 Task: Use the formula "MINA" in spreadsheet "Project portfolio".
Action: Mouse moved to (503, 379)
Screenshot: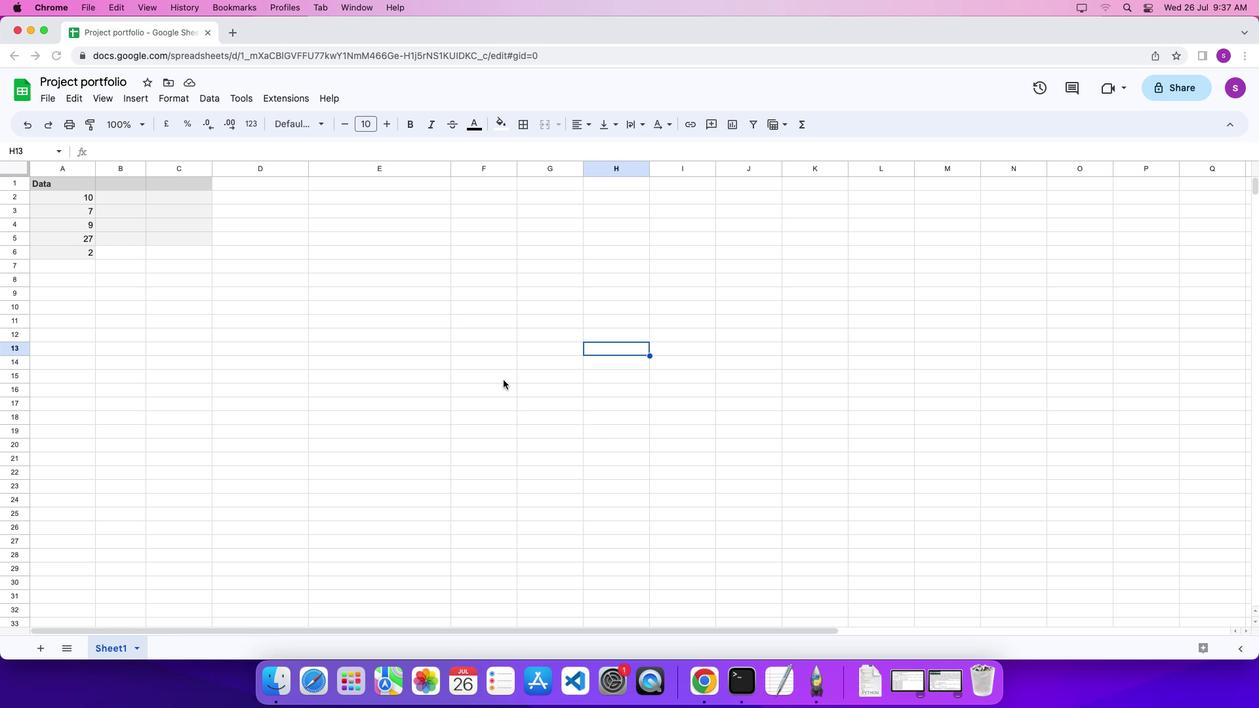 
Action: Mouse pressed left at (503, 379)
Screenshot: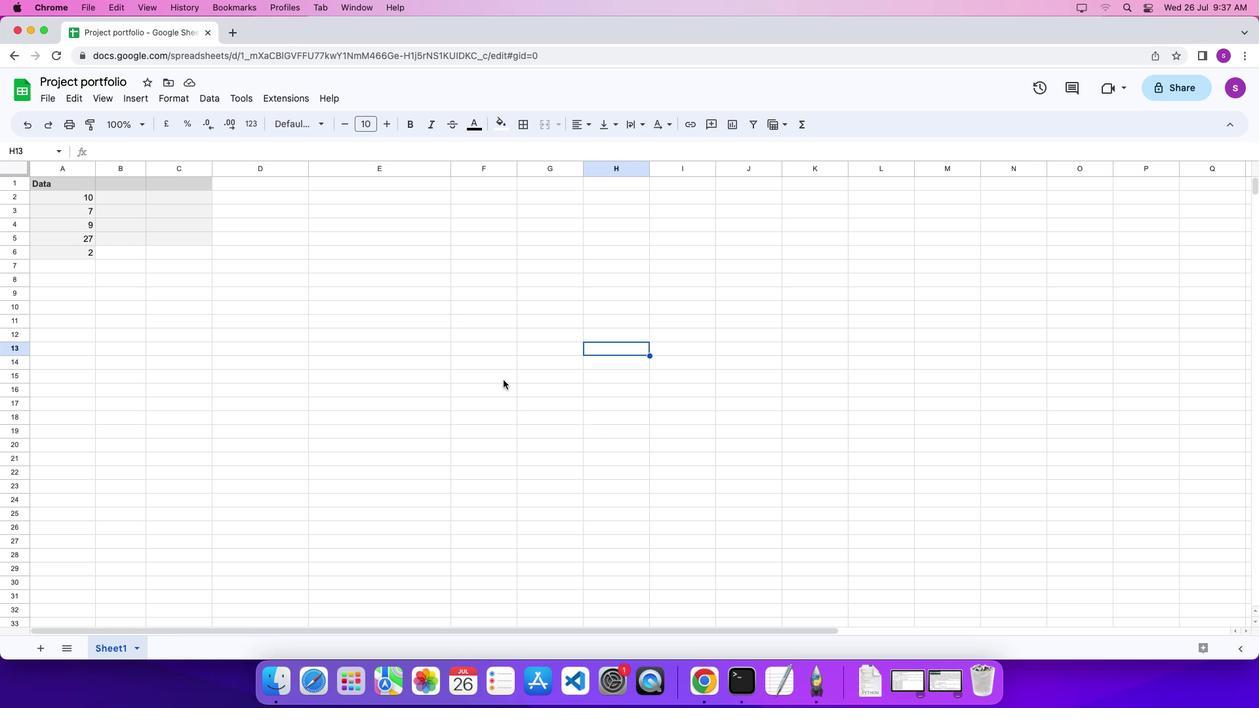 
Action: Mouse pressed left at (503, 379)
Screenshot: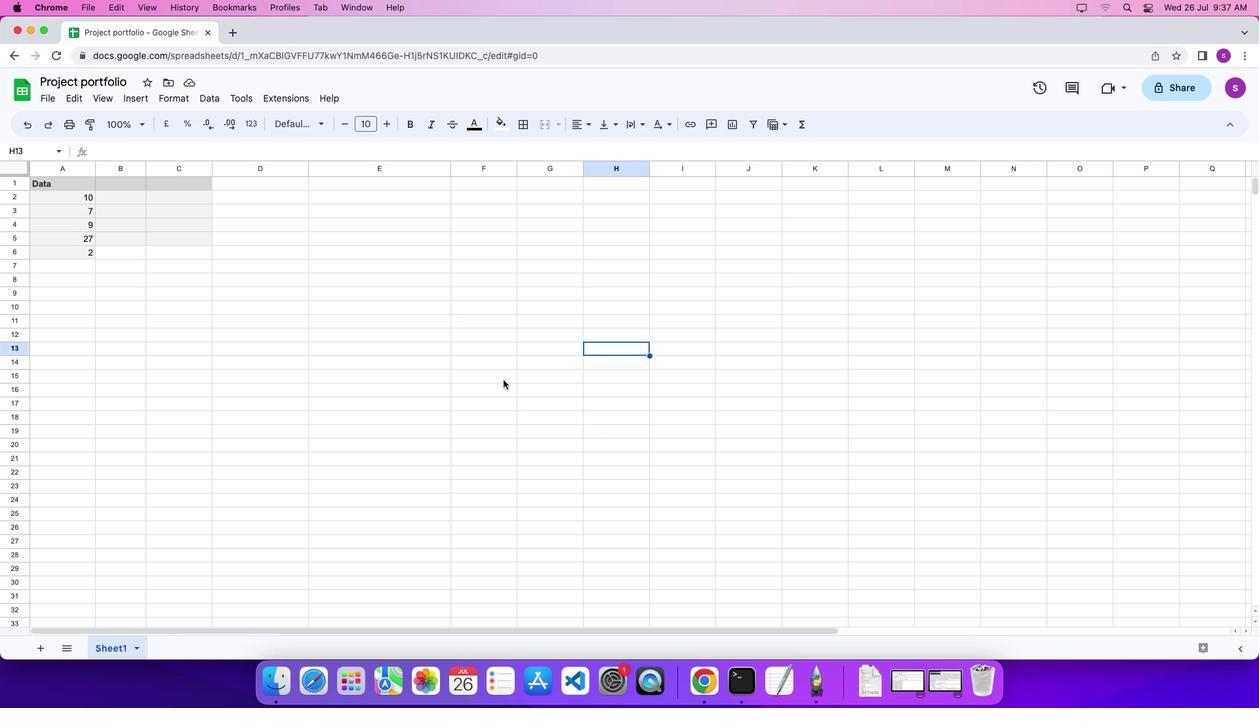 
Action: Mouse pressed left at (503, 379)
Screenshot: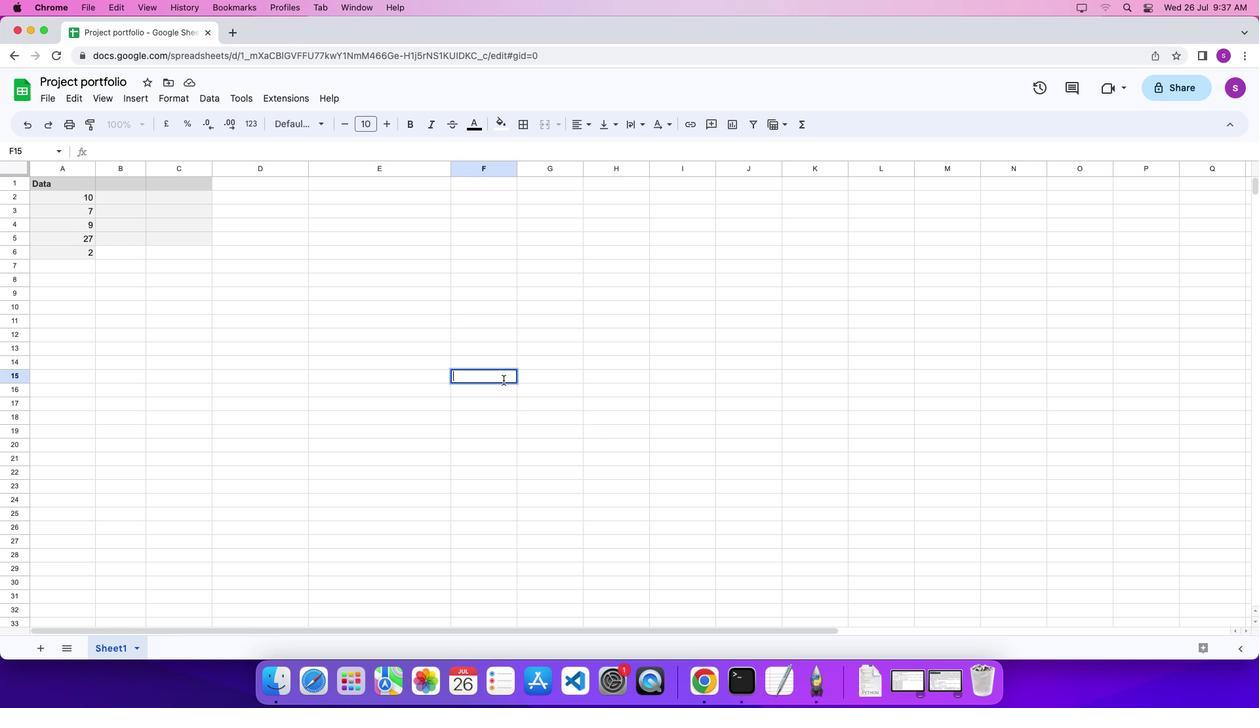 
Action: Key pressed '='
Screenshot: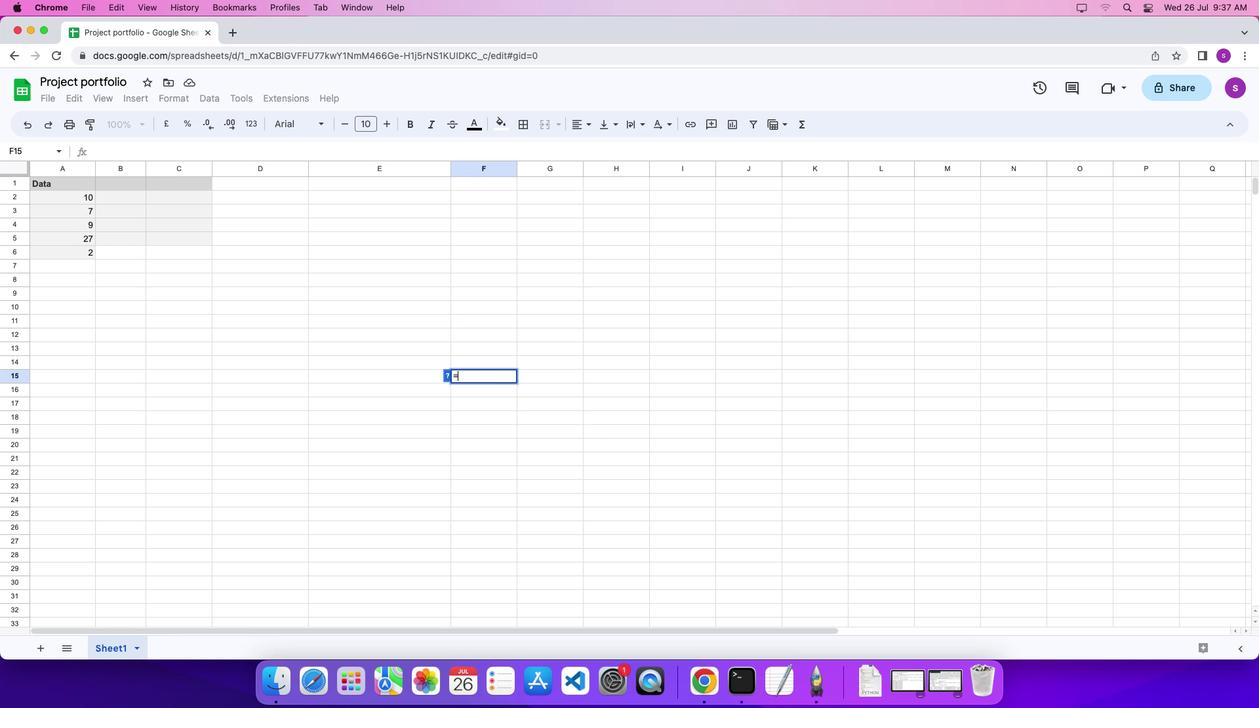 
Action: Mouse moved to (801, 127)
Screenshot: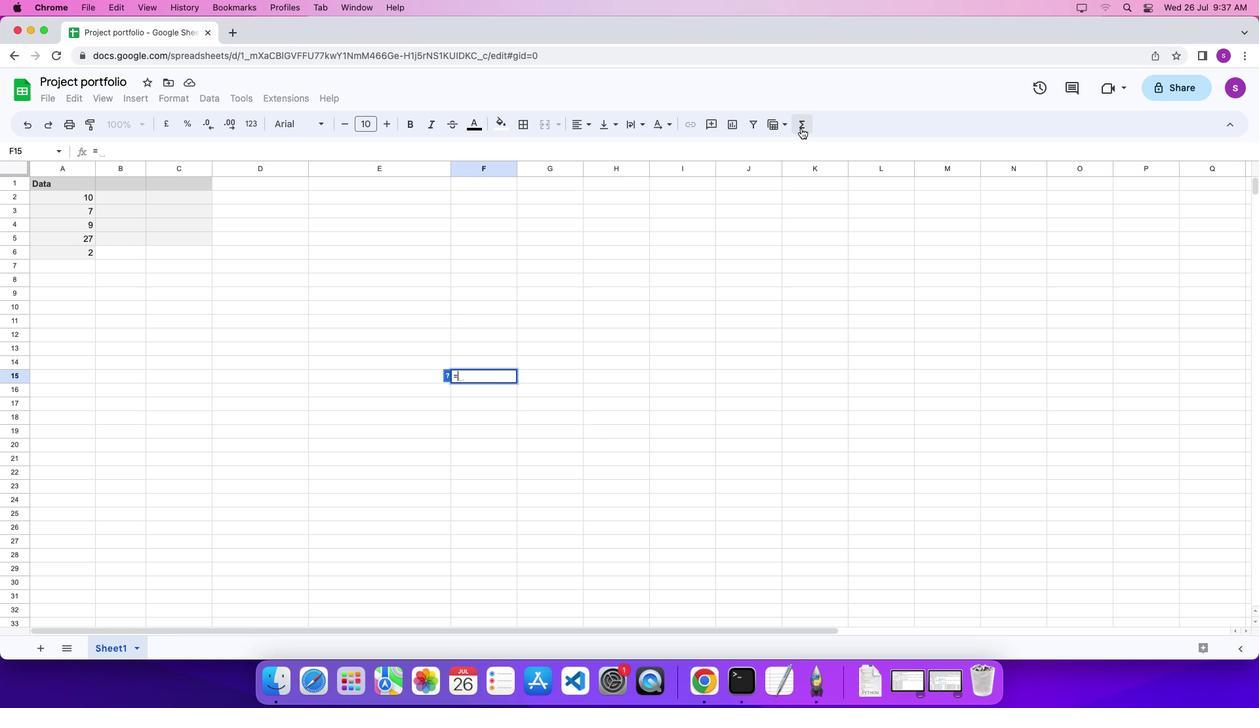 
Action: Mouse pressed left at (801, 127)
Screenshot: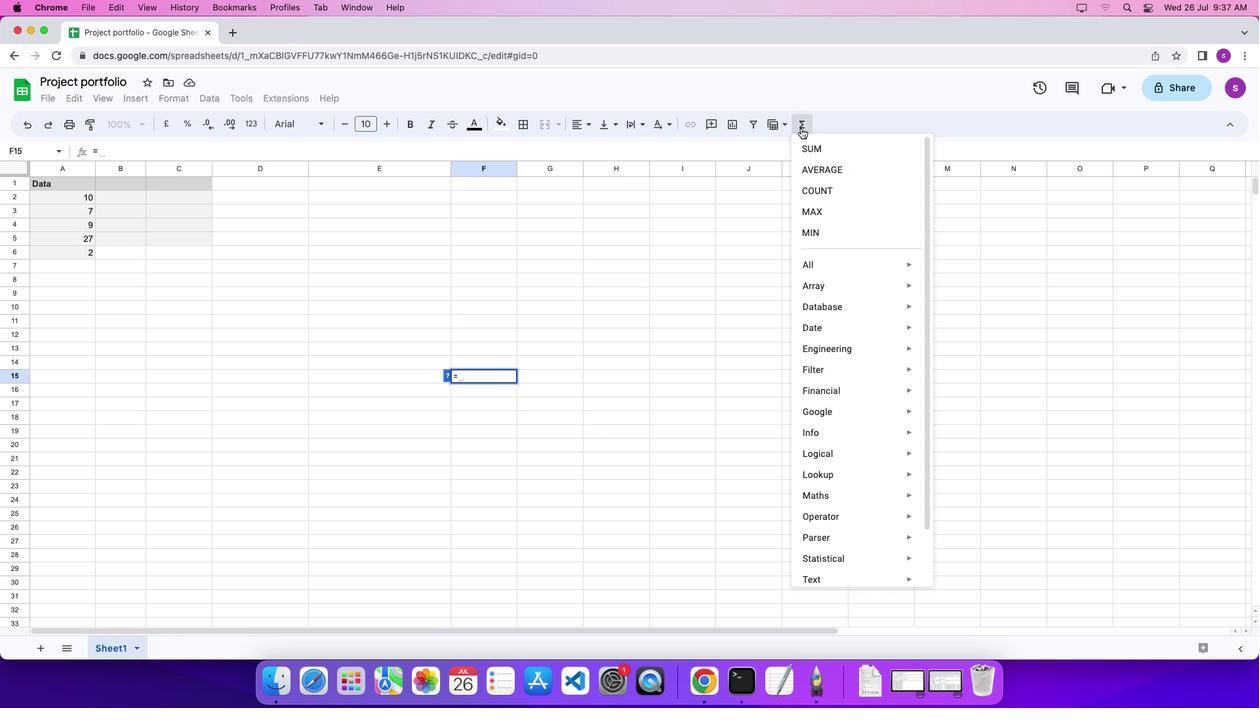 
Action: Mouse moved to (1018, 406)
Screenshot: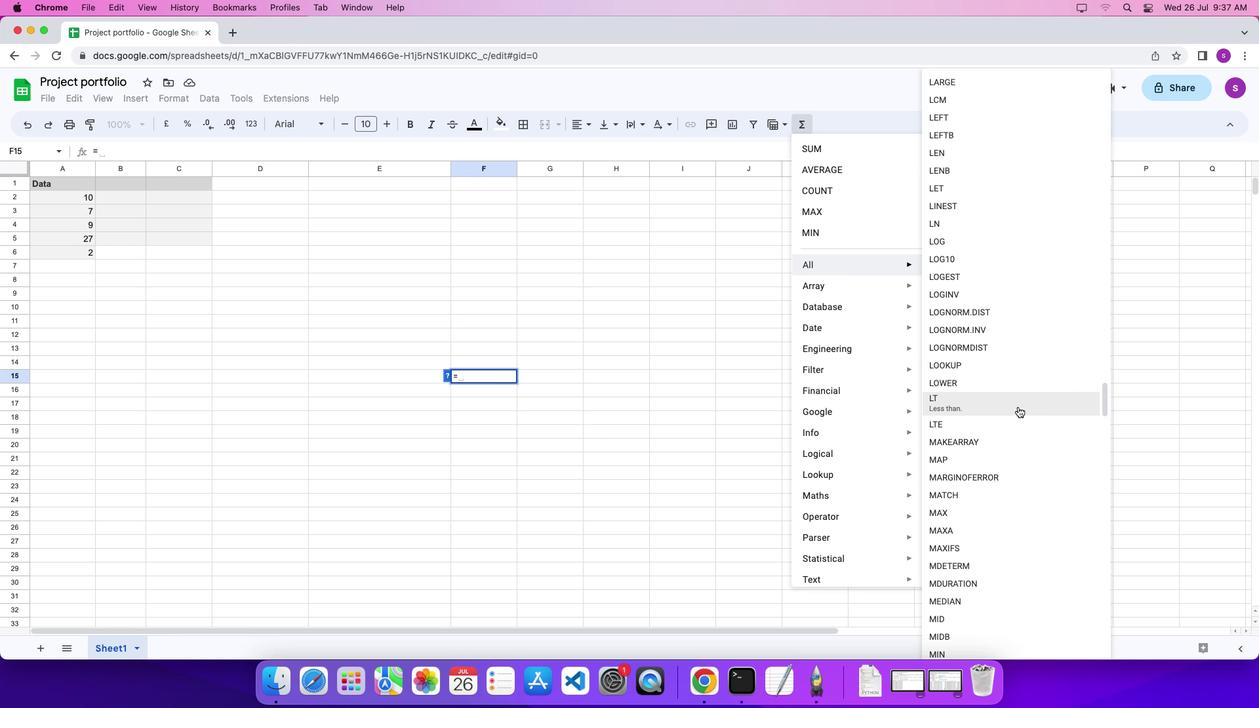 
Action: Mouse scrolled (1018, 406) with delta (0, 0)
Screenshot: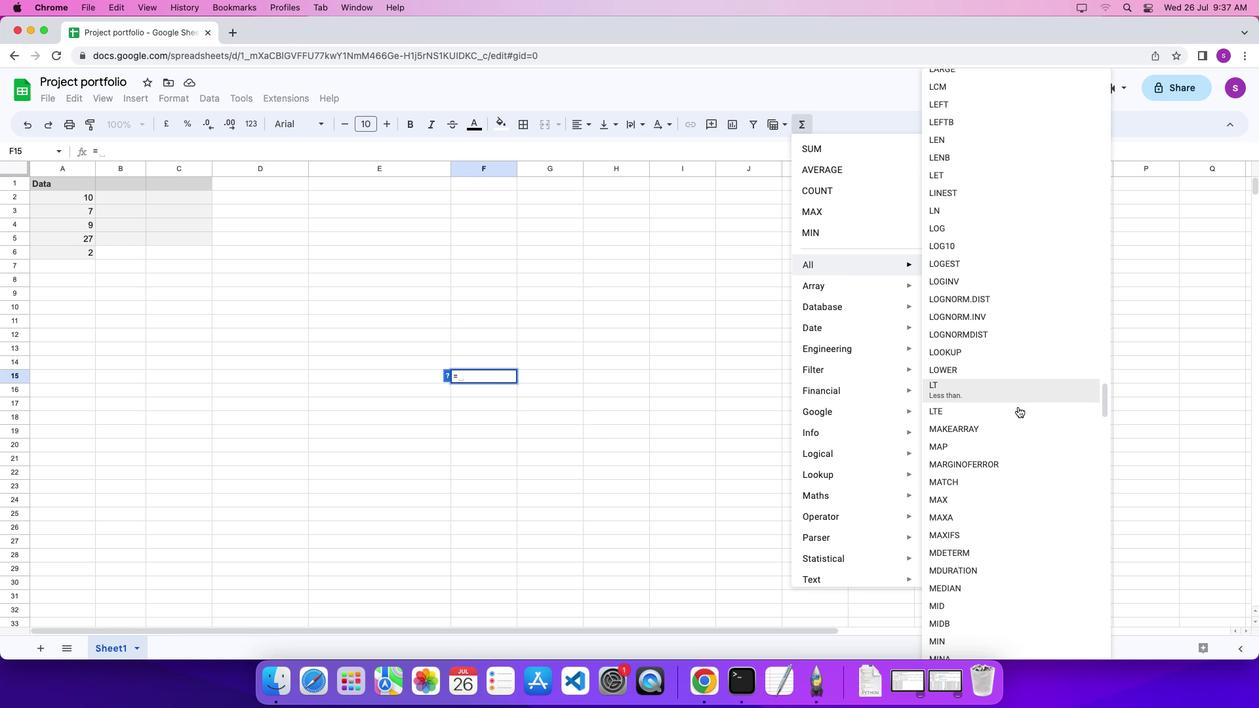 
Action: Mouse scrolled (1018, 406) with delta (0, 0)
Screenshot: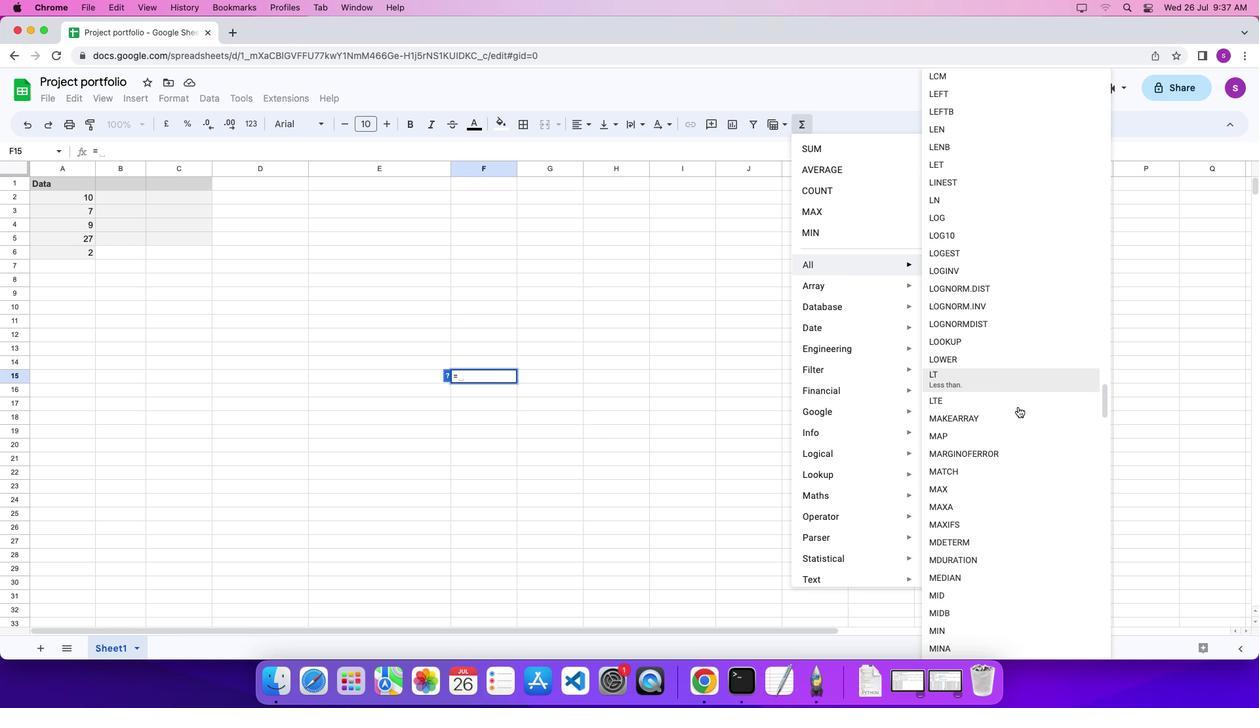 
Action: Mouse scrolled (1018, 406) with delta (0, -1)
Screenshot: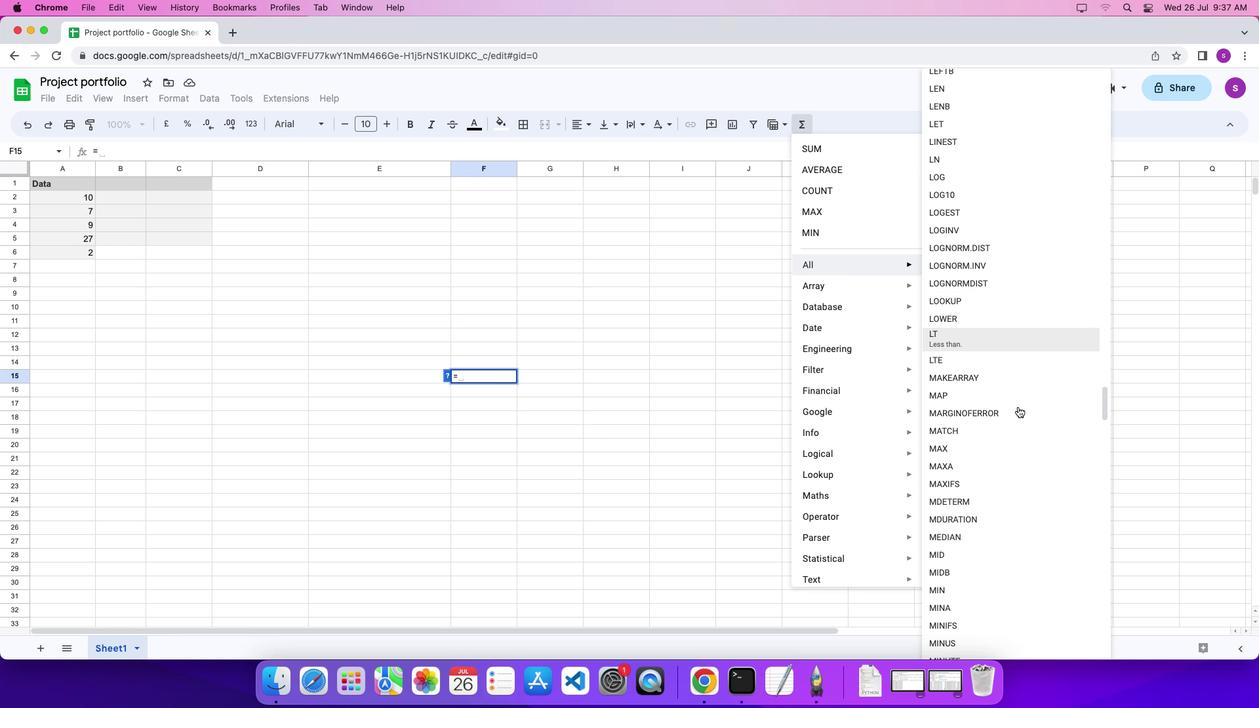 
Action: Mouse moved to (1006, 569)
Screenshot: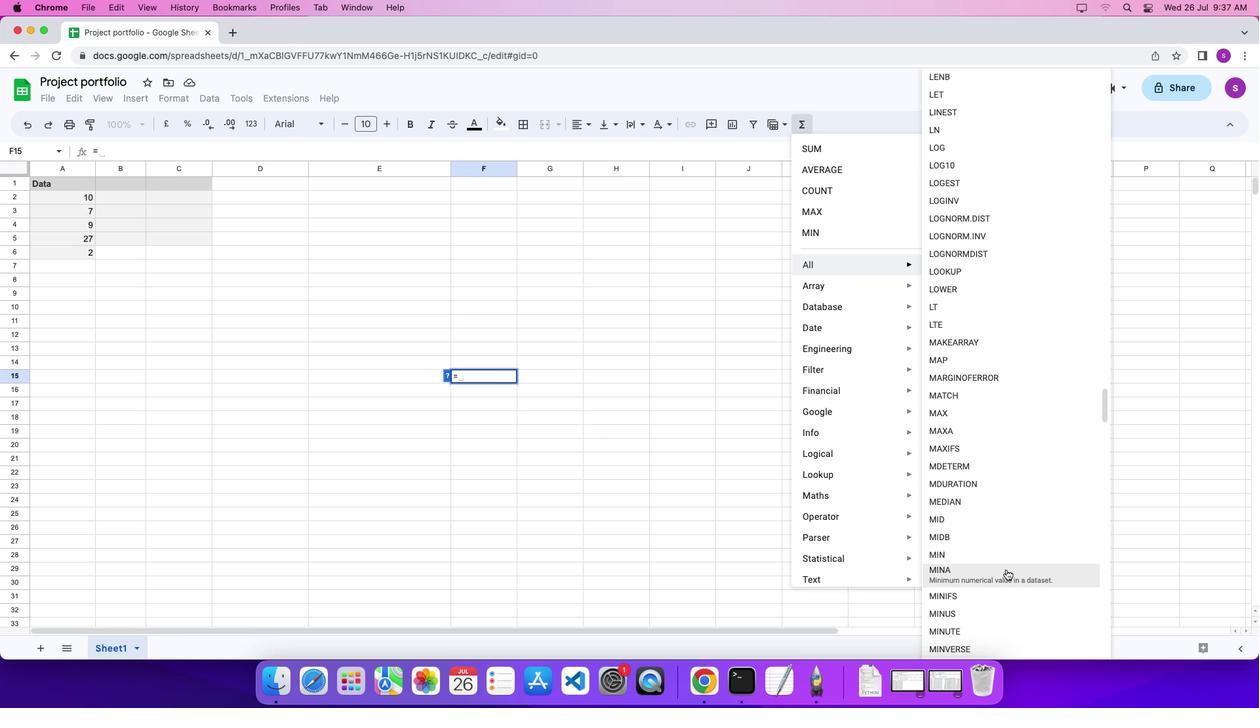 
Action: Mouse pressed left at (1006, 569)
Screenshot: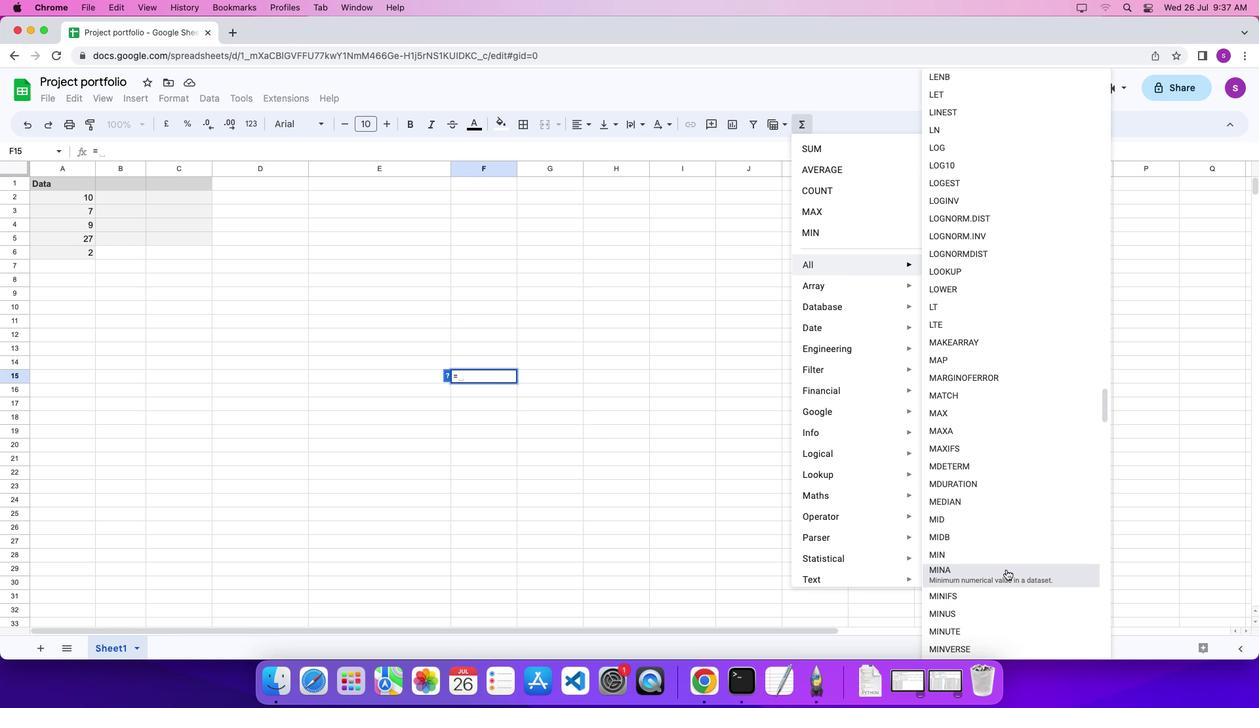 
Action: Mouse moved to (88, 194)
Screenshot: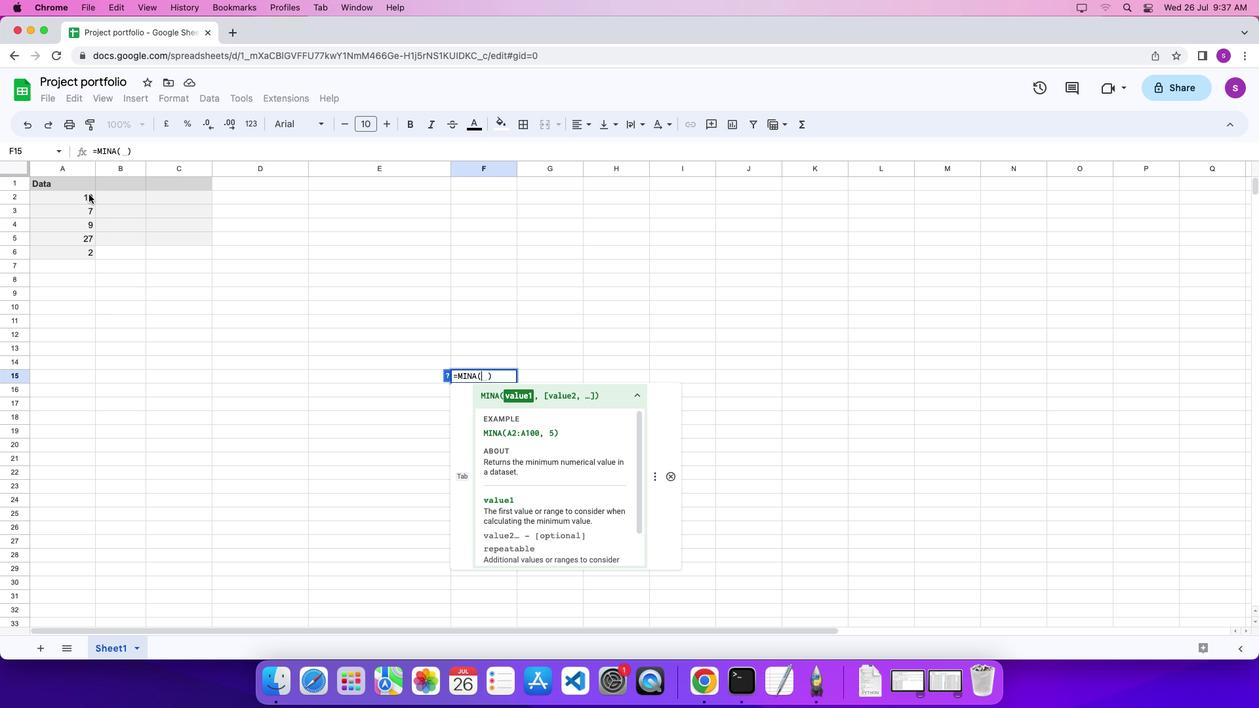 
Action: Mouse pressed left at (88, 194)
Screenshot: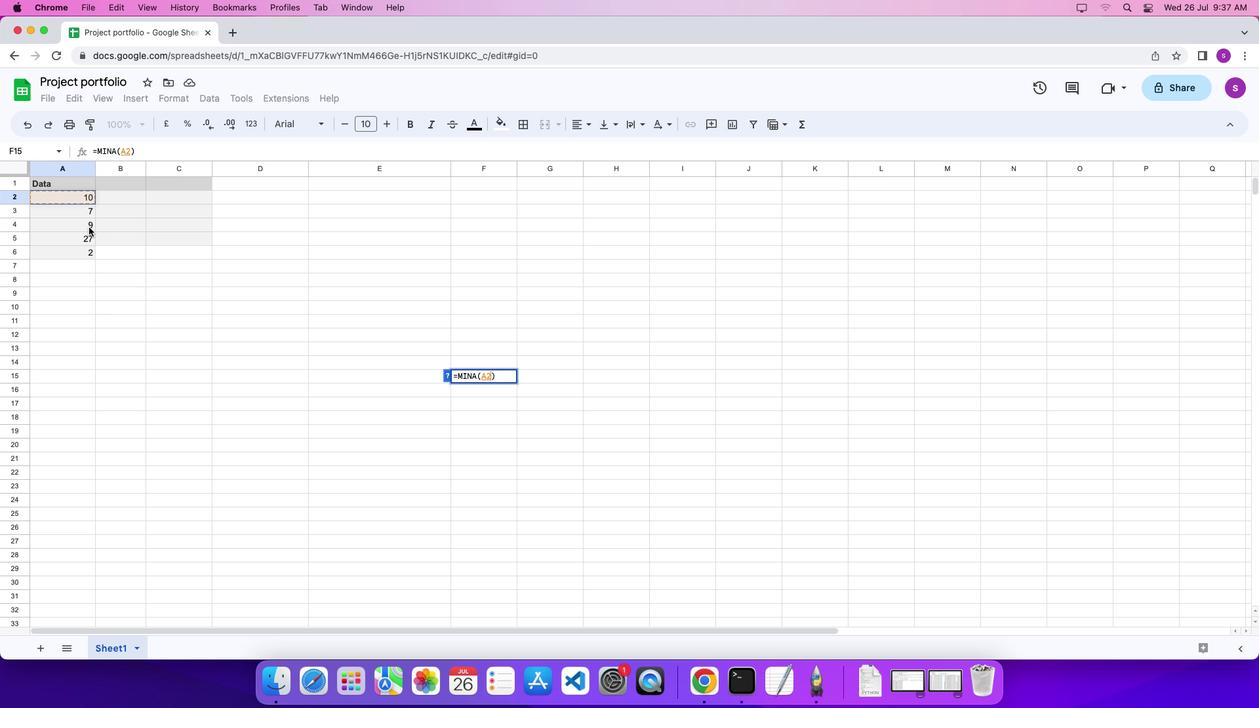 
Action: Mouse moved to (87, 252)
Screenshot: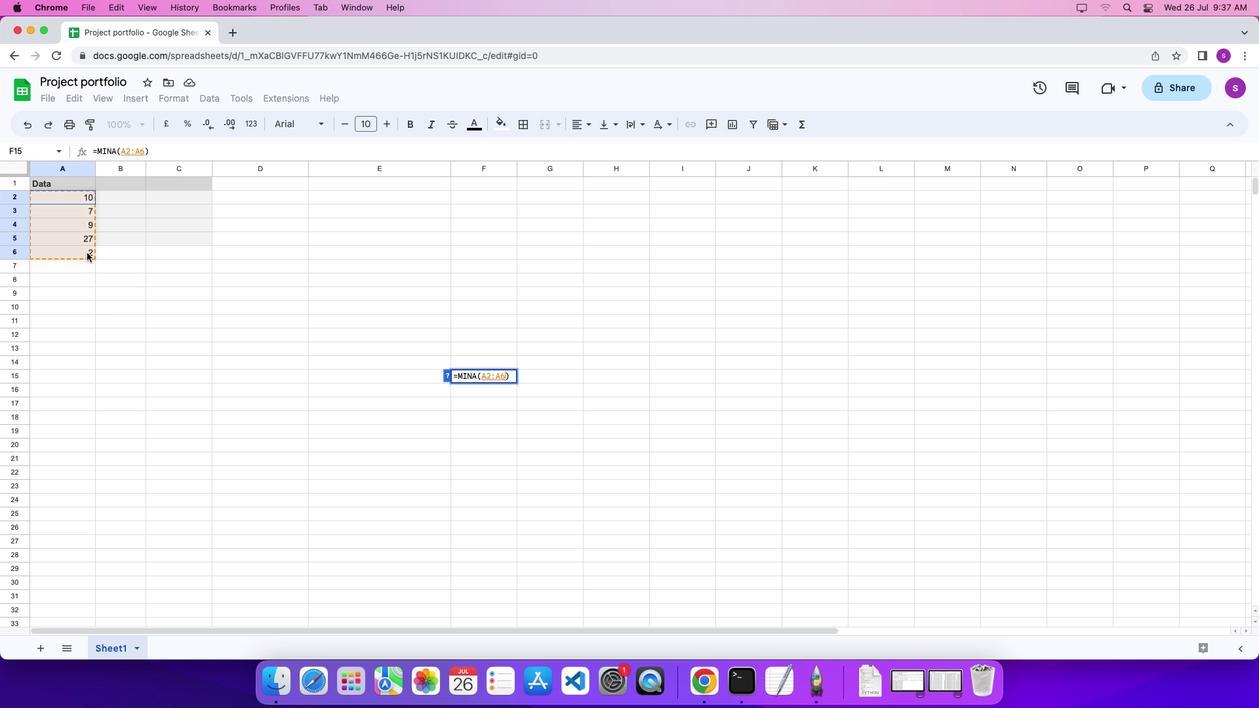 
Action: Key pressed '\x03'
Screenshot: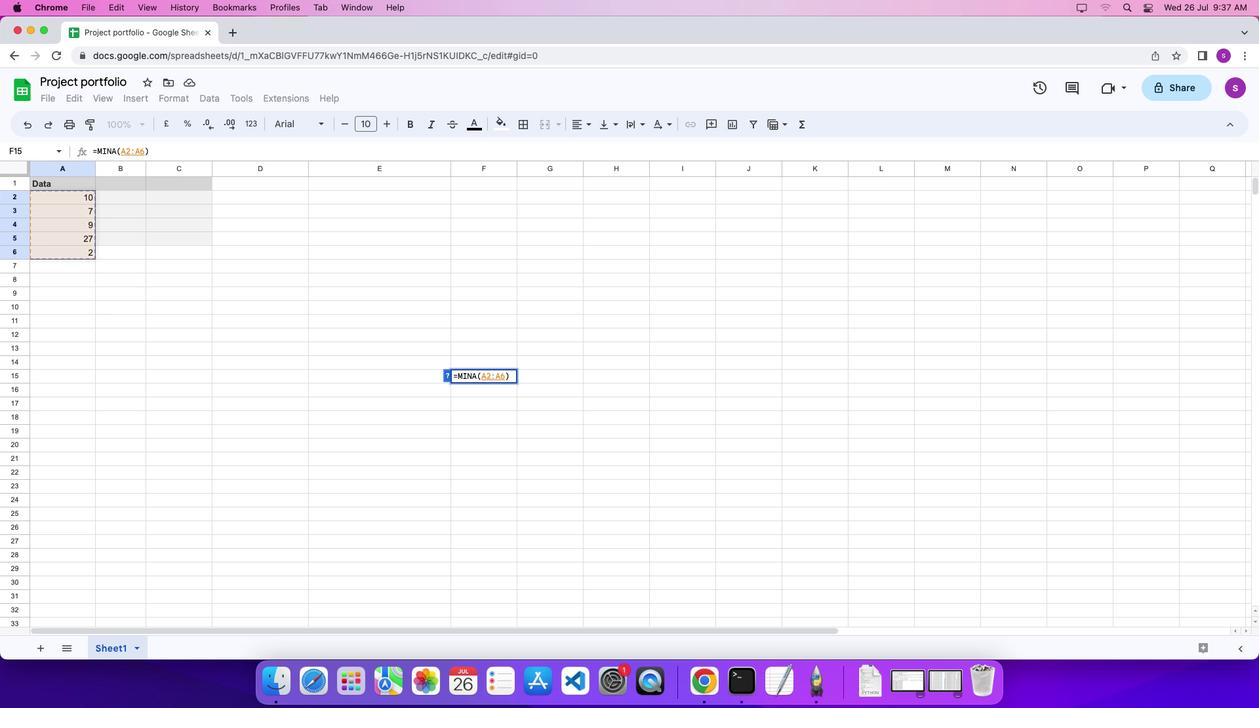 
